 Task: Find the best route from New Orleans, Louisiana, to Baton Rouge, Louisiana.
Action: Mouse moved to (265, 112)
Screenshot: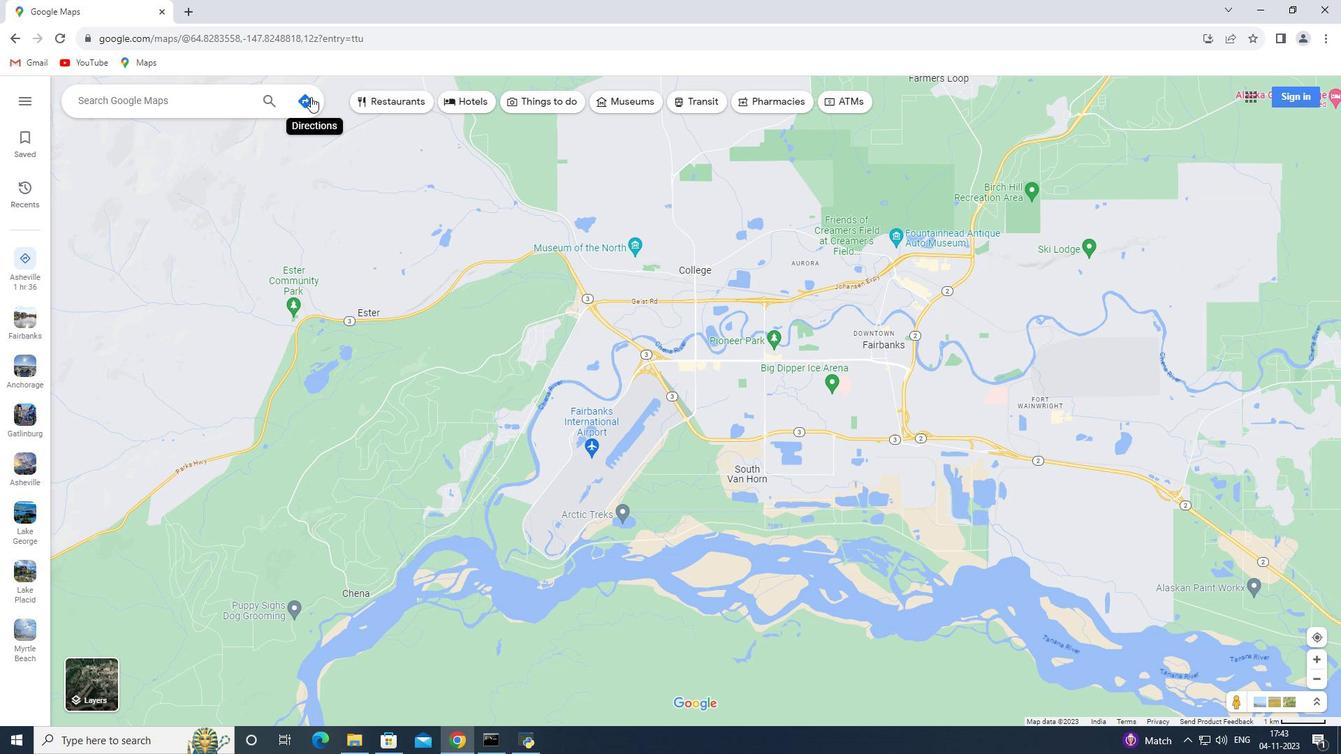 
Action: Mouse pressed left at (265, 112)
Screenshot: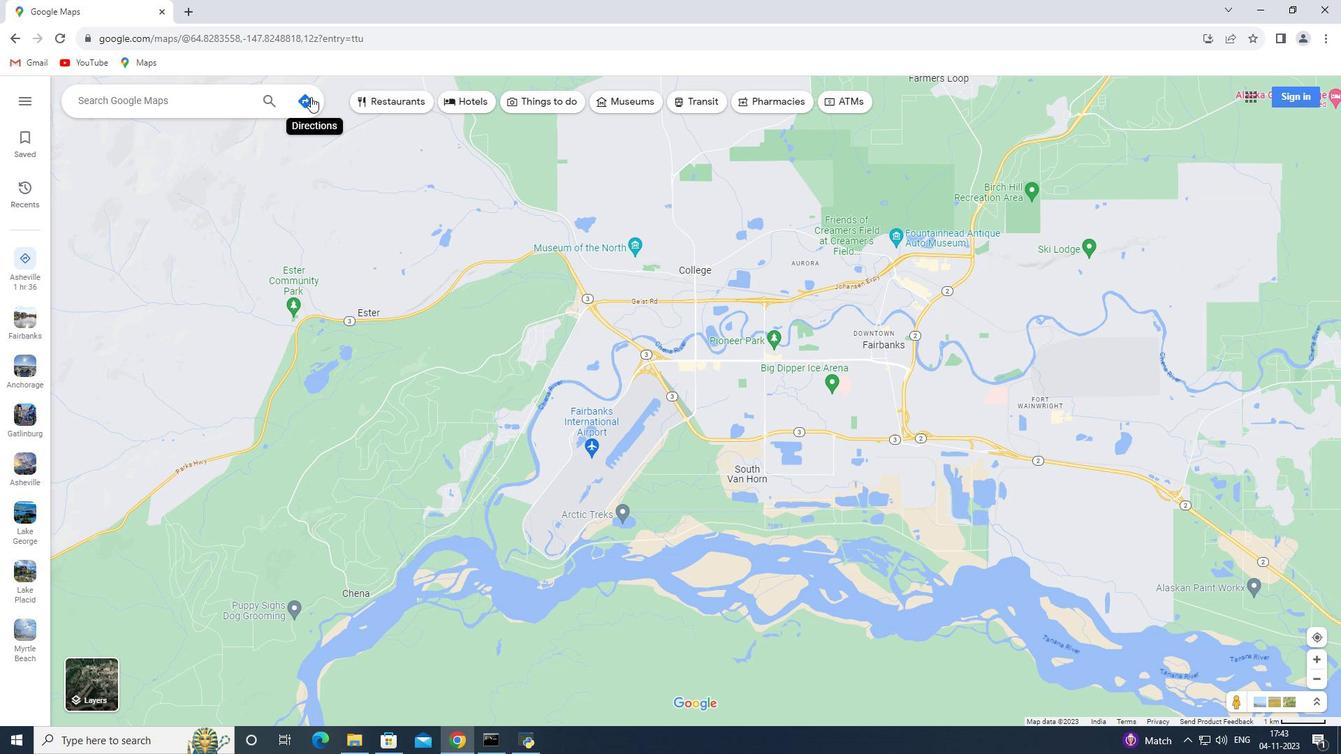 
Action: Mouse moved to (111, 106)
Screenshot: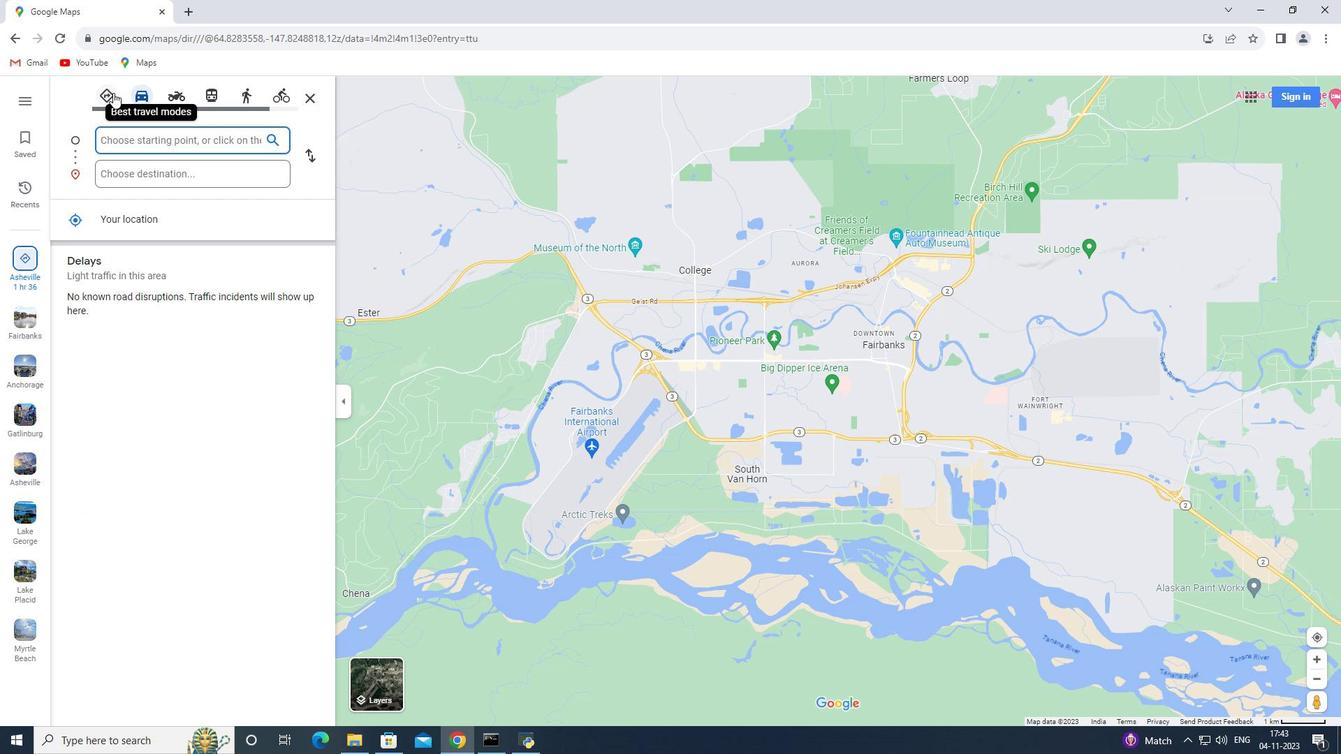 
Action: Mouse pressed left at (111, 106)
Screenshot: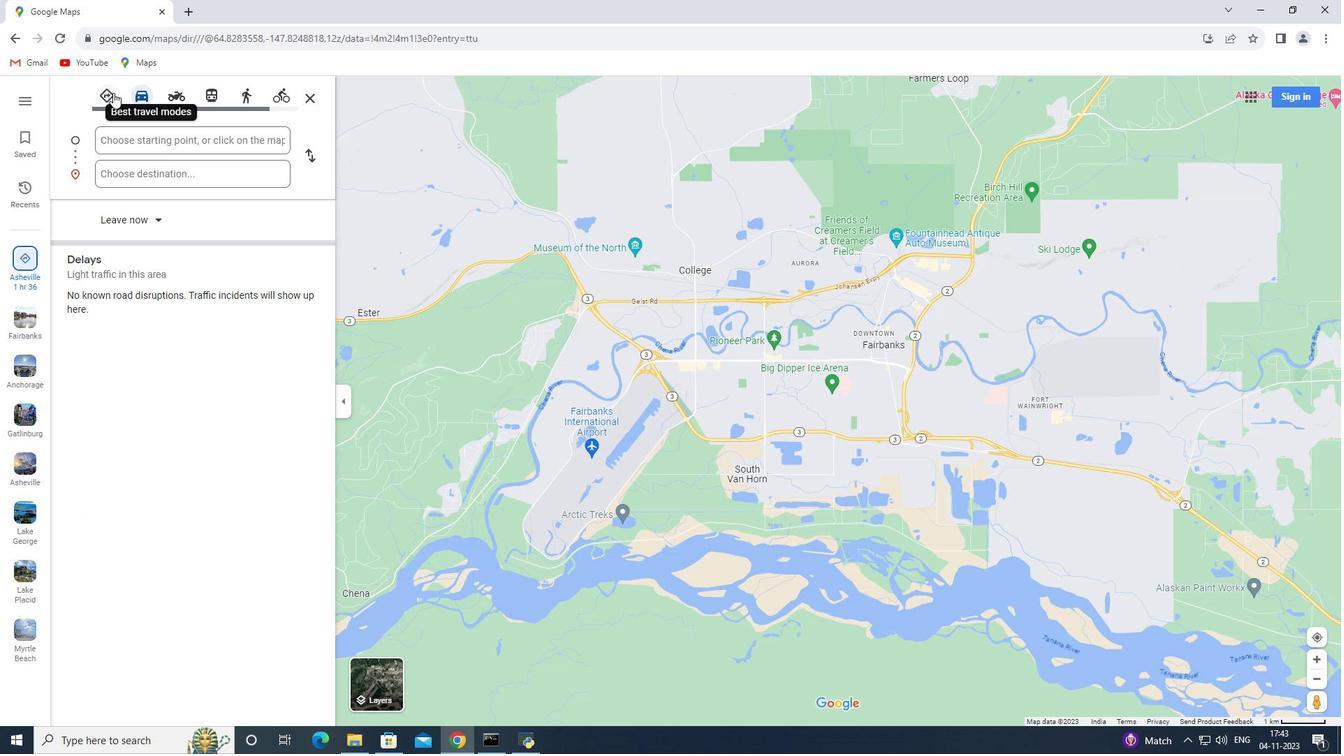 
Action: Mouse moved to (112, 162)
Screenshot: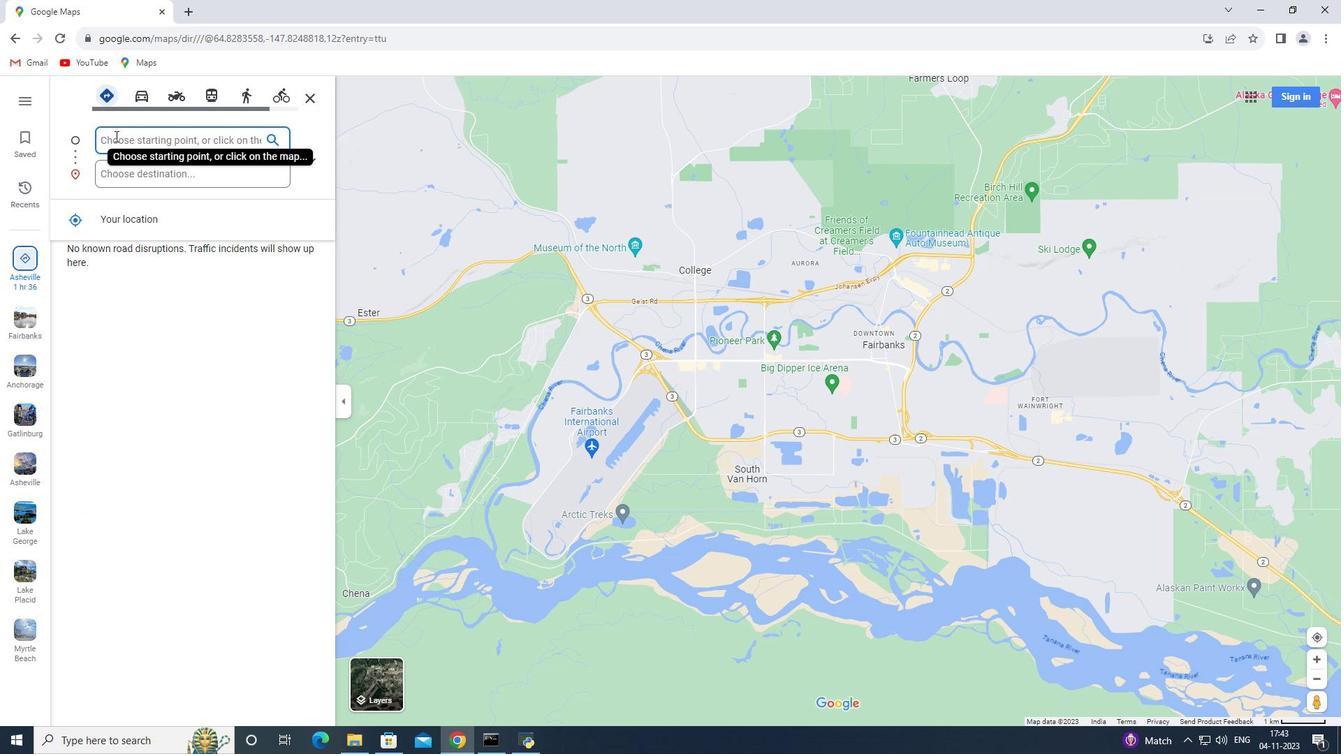 
Action: Key pressed <Key.shift><Key.shift><Key.shift><Key.shift><Key.shift><Key.shift><Key.shift><Key.shift><Key.shift><Key.shift><Key.shift><Key.shift><Key.shift><Key.shift><Key.shift><Key.shift><Key.shift>New<Key.space><Key.shift>Orleans,<Key.space><Key.shift>Louisiana
Screenshot: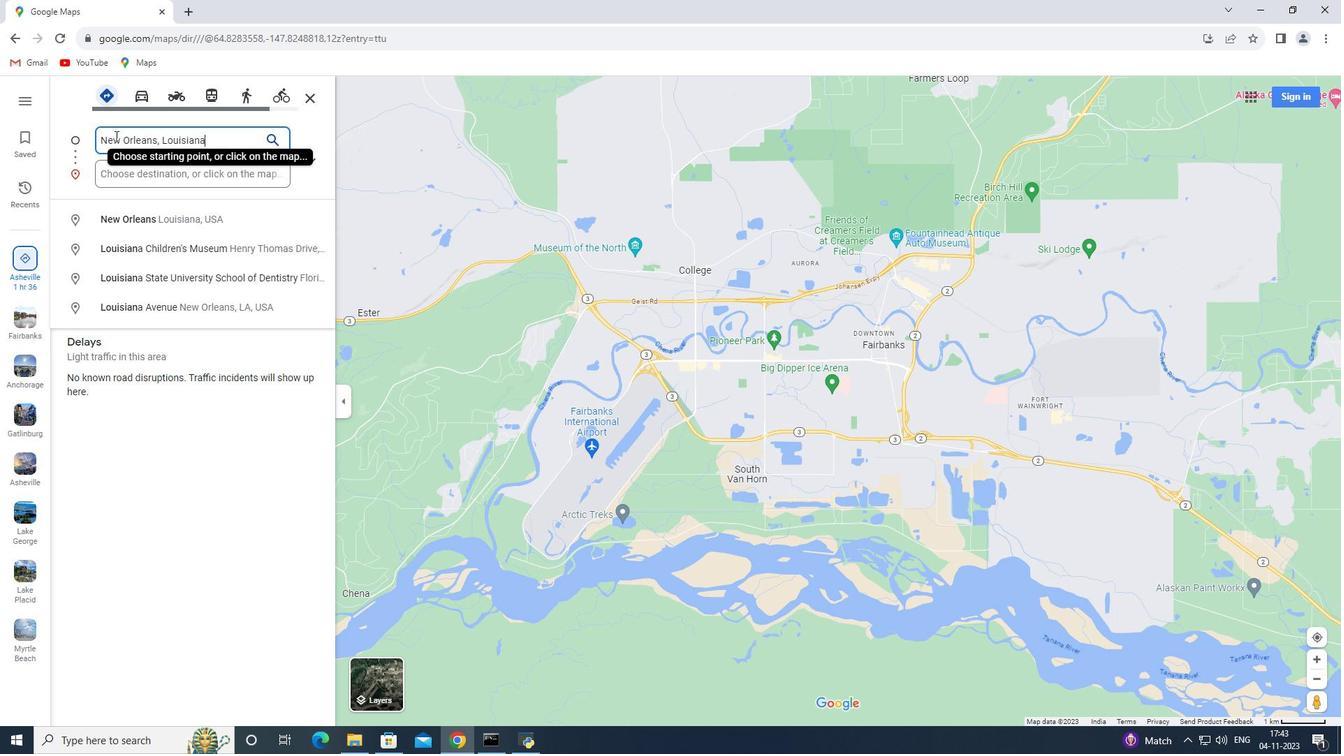 
Action: Mouse moved to (116, 203)
Screenshot: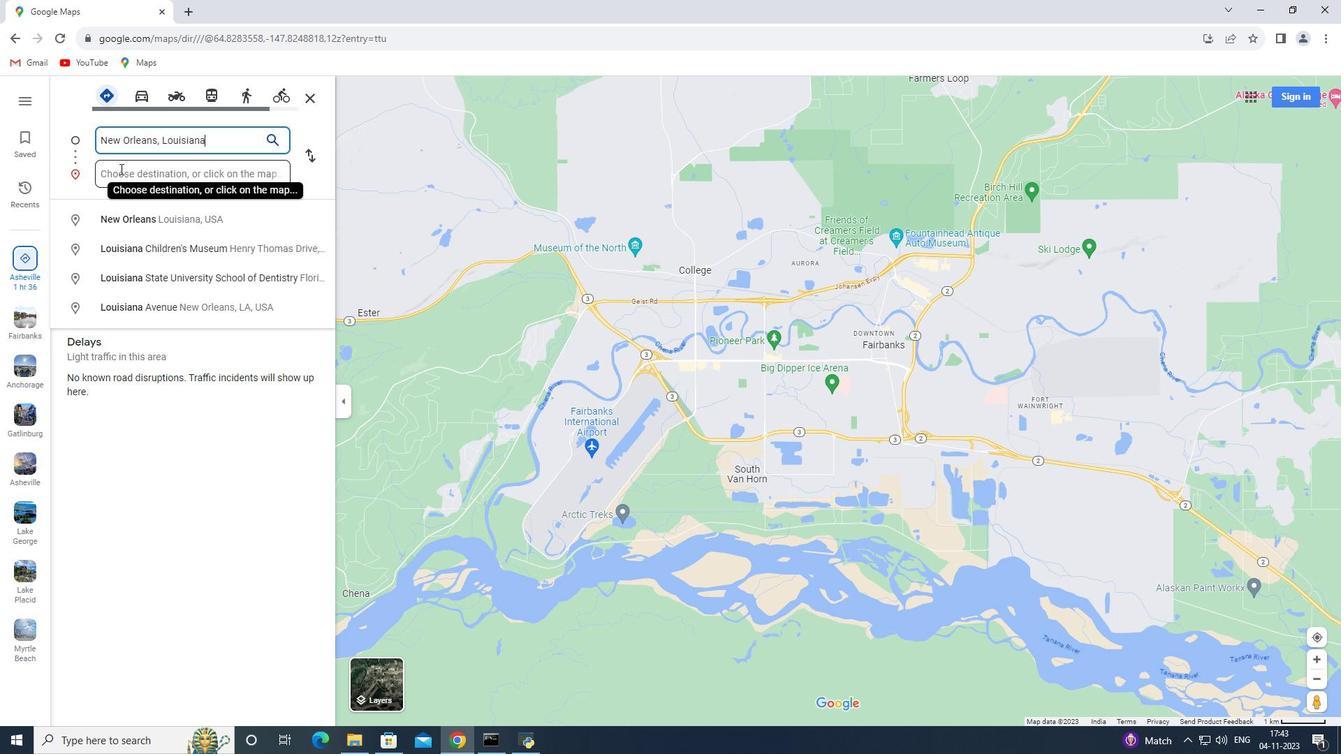 
Action: Mouse pressed left at (116, 203)
Screenshot: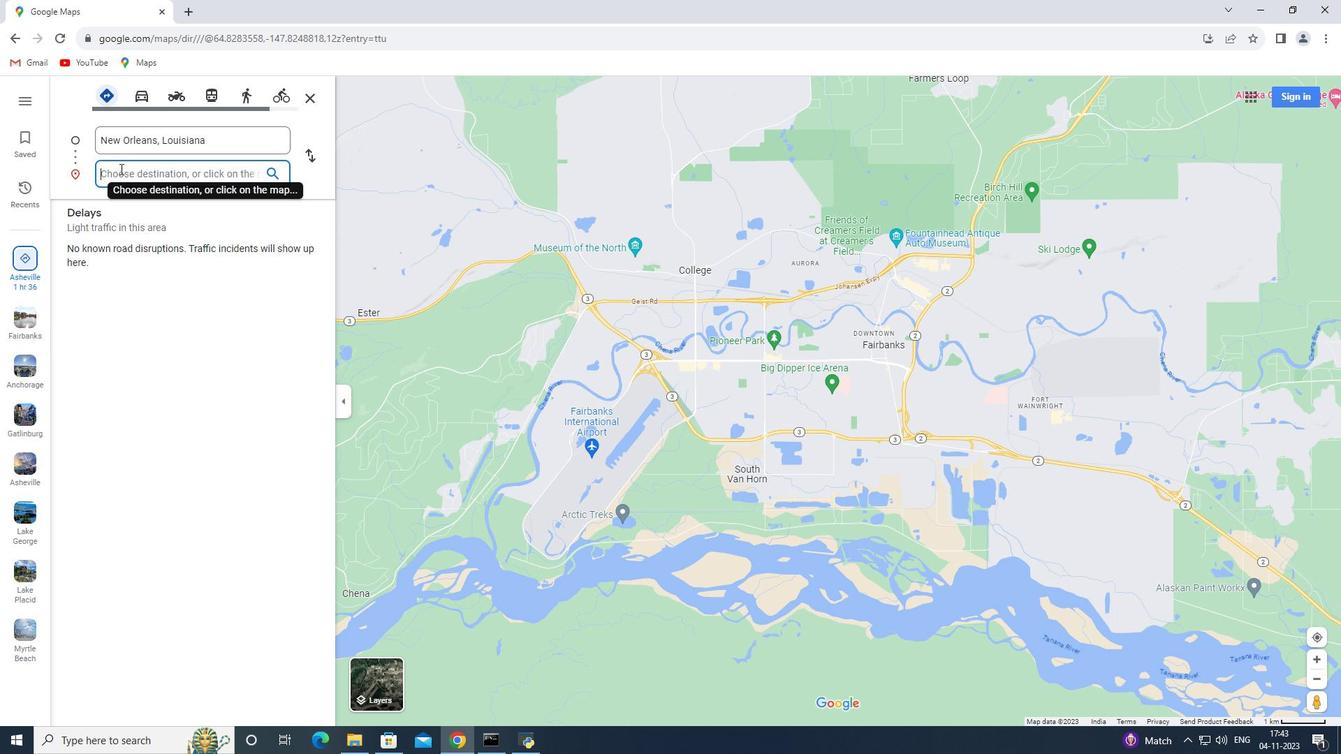 
Action: Key pressed <Key.shift>Baton<Key.space><Key.shift>Rouge,<Key.space><Key.shift>louisiana<Key.enter>
Screenshot: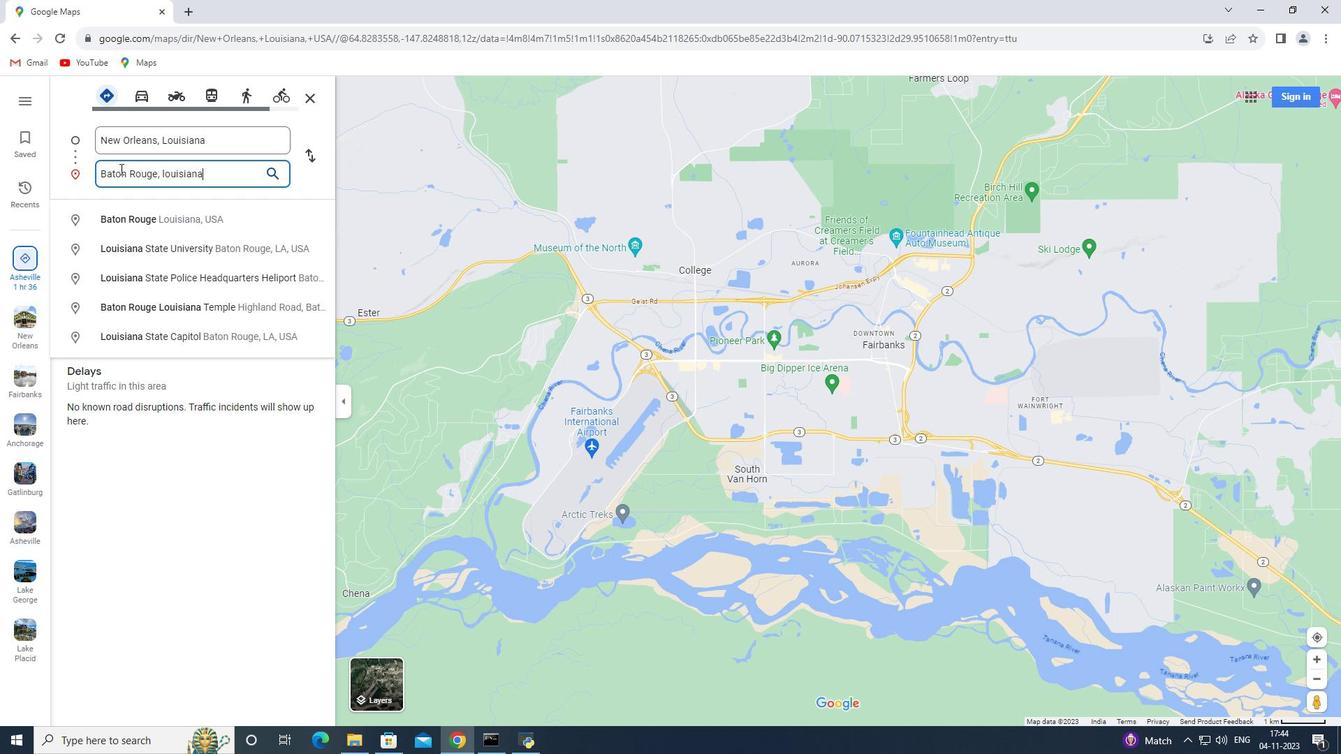 
